 Task: Change the maximal volume level to 2.00.
Action: Mouse moved to (101, 12)
Screenshot: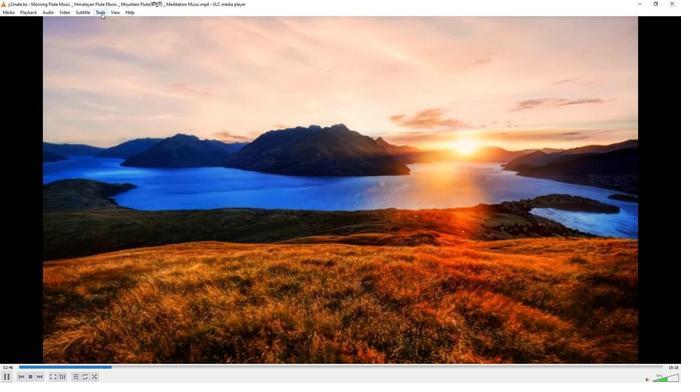 
Action: Mouse pressed left at (101, 12)
Screenshot: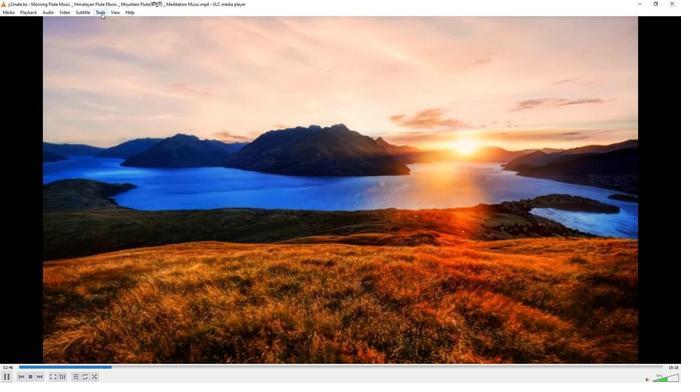 
Action: Mouse moved to (104, 93)
Screenshot: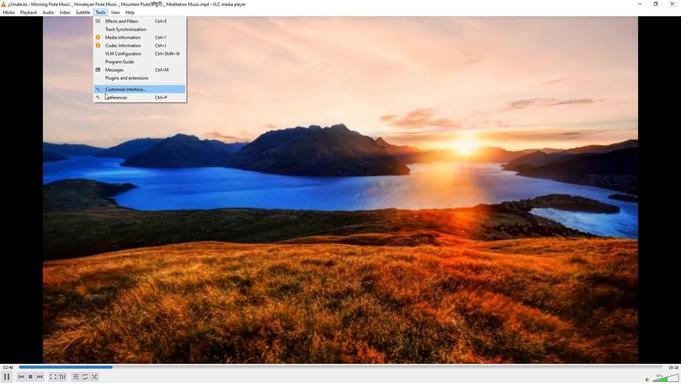 
Action: Mouse pressed left at (104, 93)
Screenshot: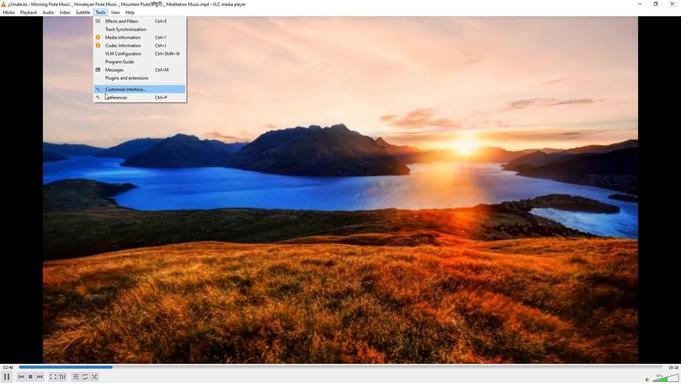 
Action: Mouse moved to (223, 314)
Screenshot: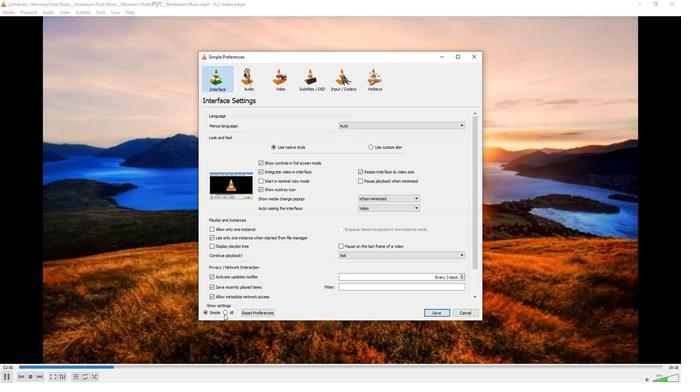 
Action: Mouse pressed left at (223, 314)
Screenshot: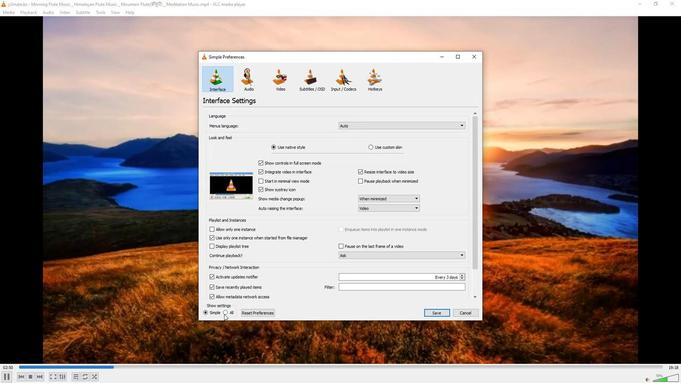 
Action: Mouse moved to (215, 152)
Screenshot: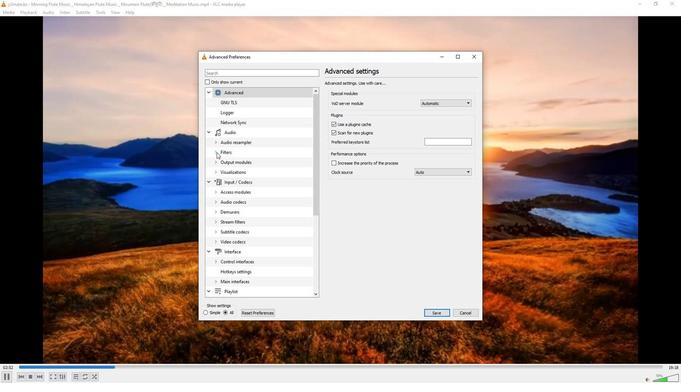 
Action: Mouse pressed left at (215, 152)
Screenshot: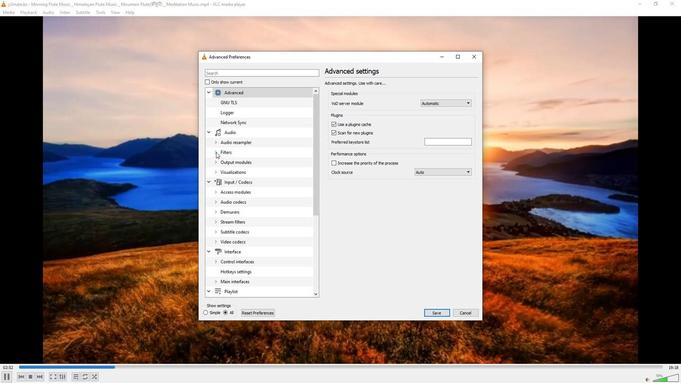 
Action: Mouse moved to (221, 183)
Screenshot: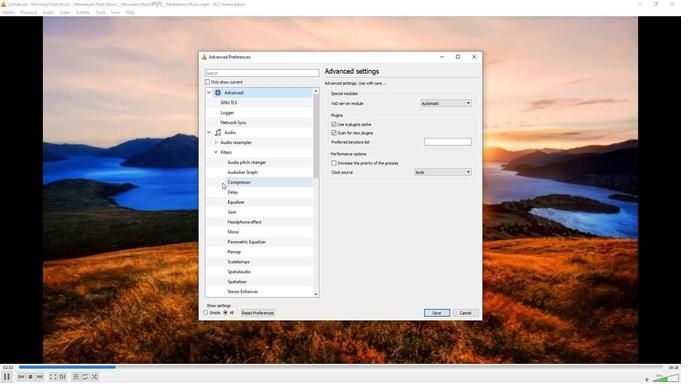 
Action: Mouse scrolled (221, 183) with delta (0, 0)
Screenshot: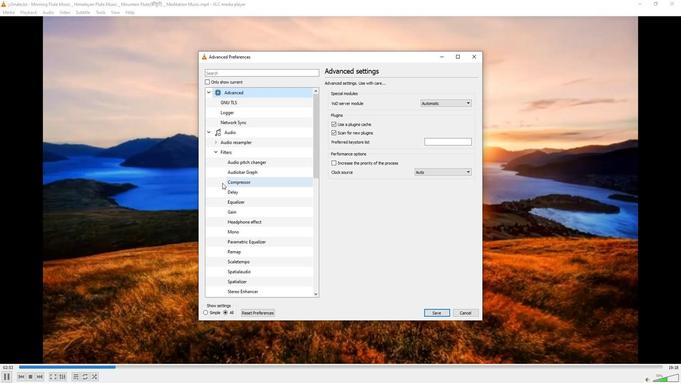 
Action: Mouse moved to (228, 272)
Screenshot: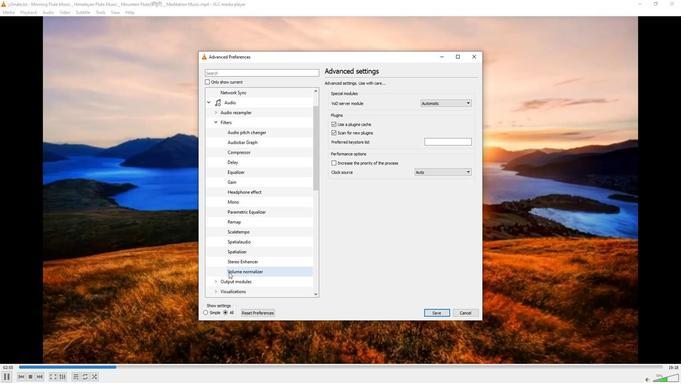 
Action: Mouse pressed left at (228, 272)
Screenshot: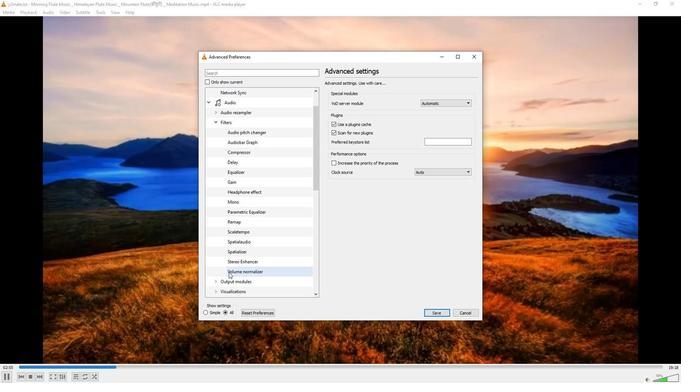 
Action: Mouse moved to (471, 103)
Screenshot: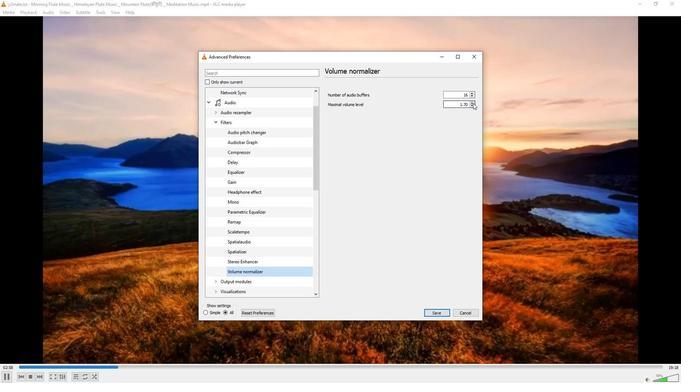 
Action: Mouse pressed left at (471, 103)
Screenshot: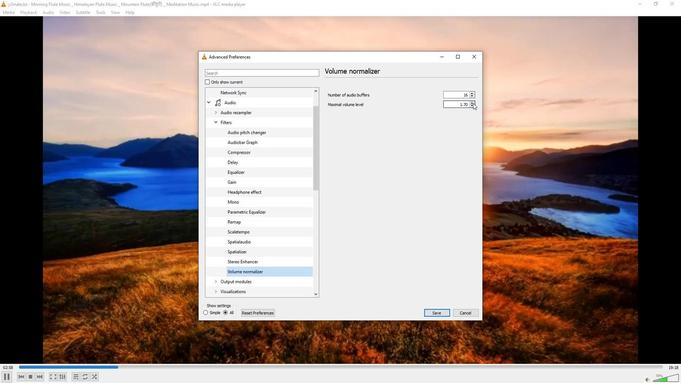 
Action: Mouse pressed left at (471, 103)
Screenshot: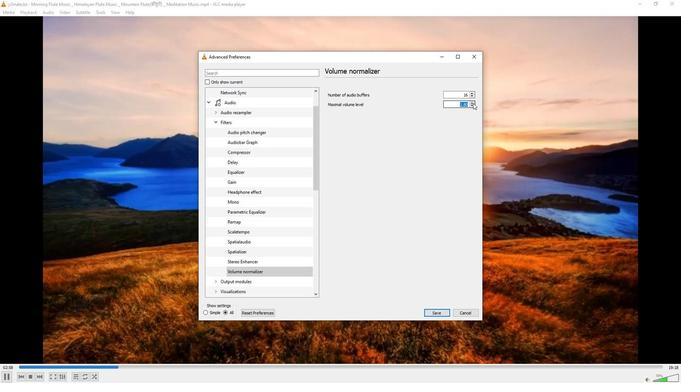 
Action: Mouse pressed left at (471, 103)
Screenshot: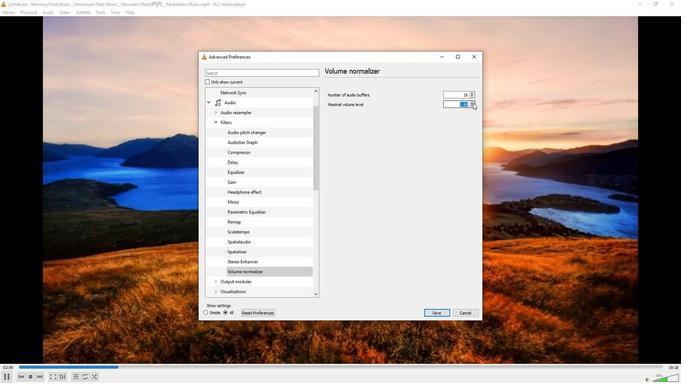 
Action: Mouse moved to (475, 103)
Screenshot: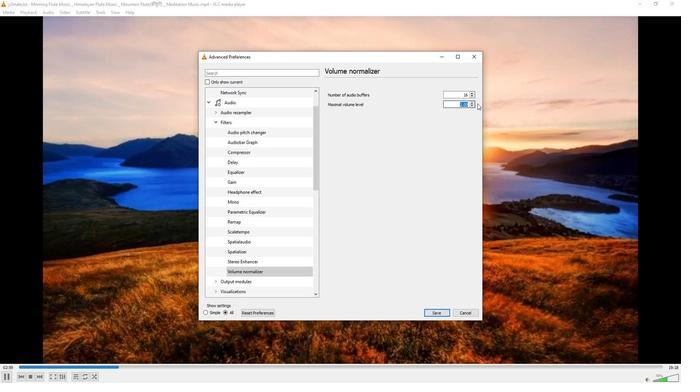 
Action: Mouse pressed left at (475, 103)
Screenshot: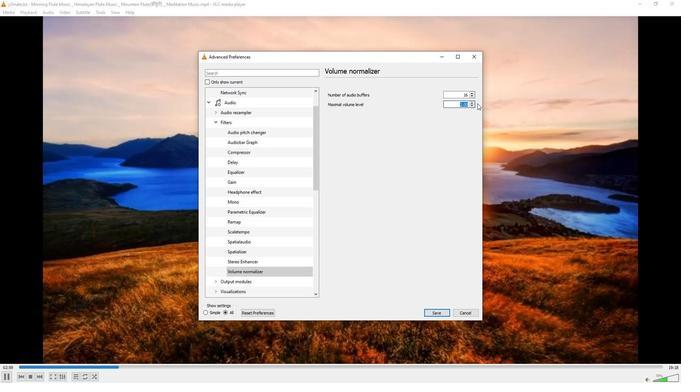 
